 Task: Create Workspace E-commerce Workspace description Manage content marketing and distribution efforts. Workspace type Operations
Action: Mouse moved to (367, 77)
Screenshot: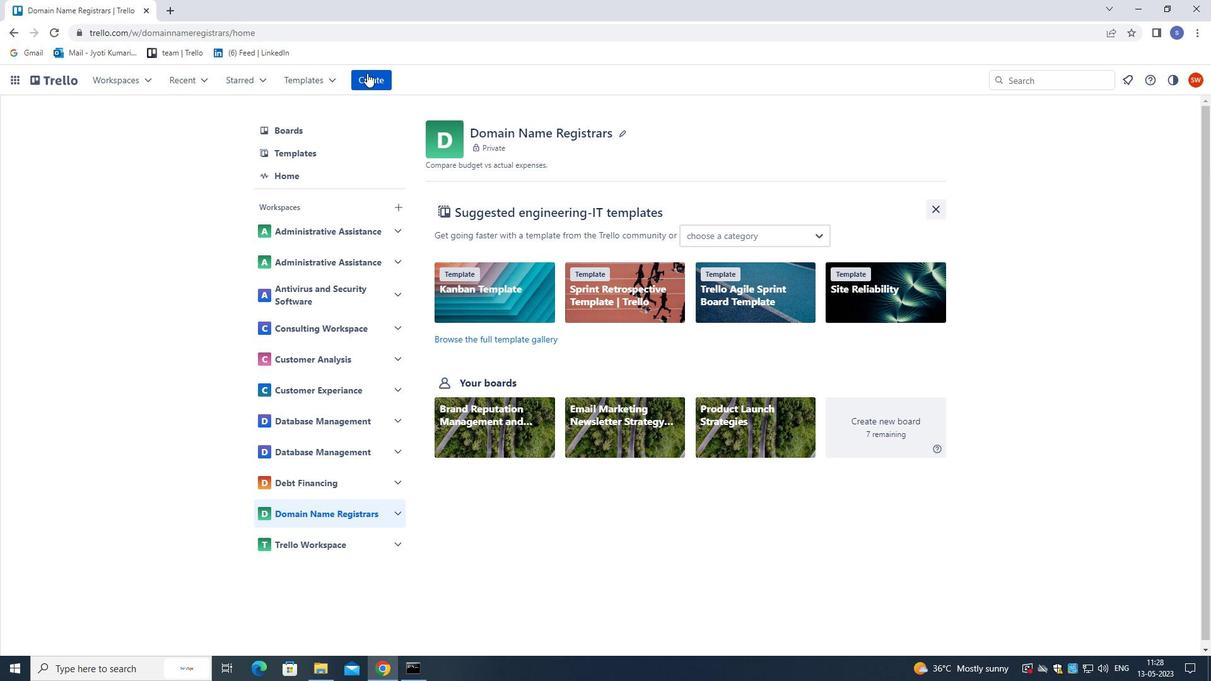 
Action: Mouse pressed left at (367, 77)
Screenshot: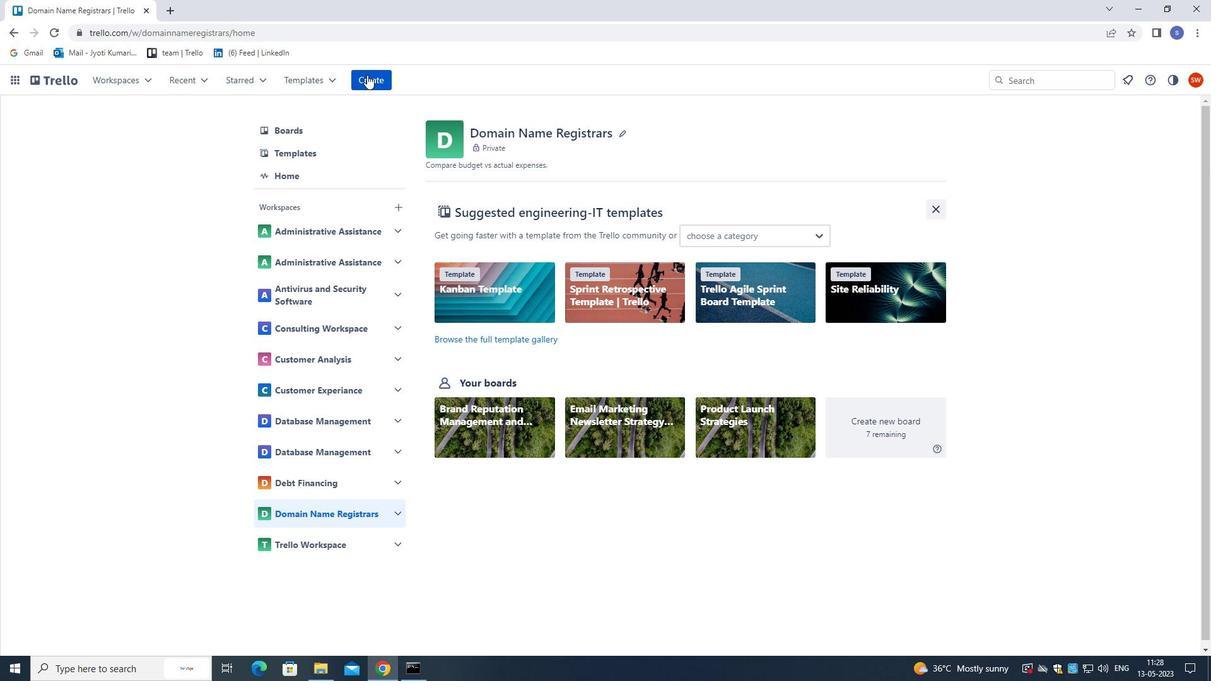 
Action: Mouse moved to (449, 206)
Screenshot: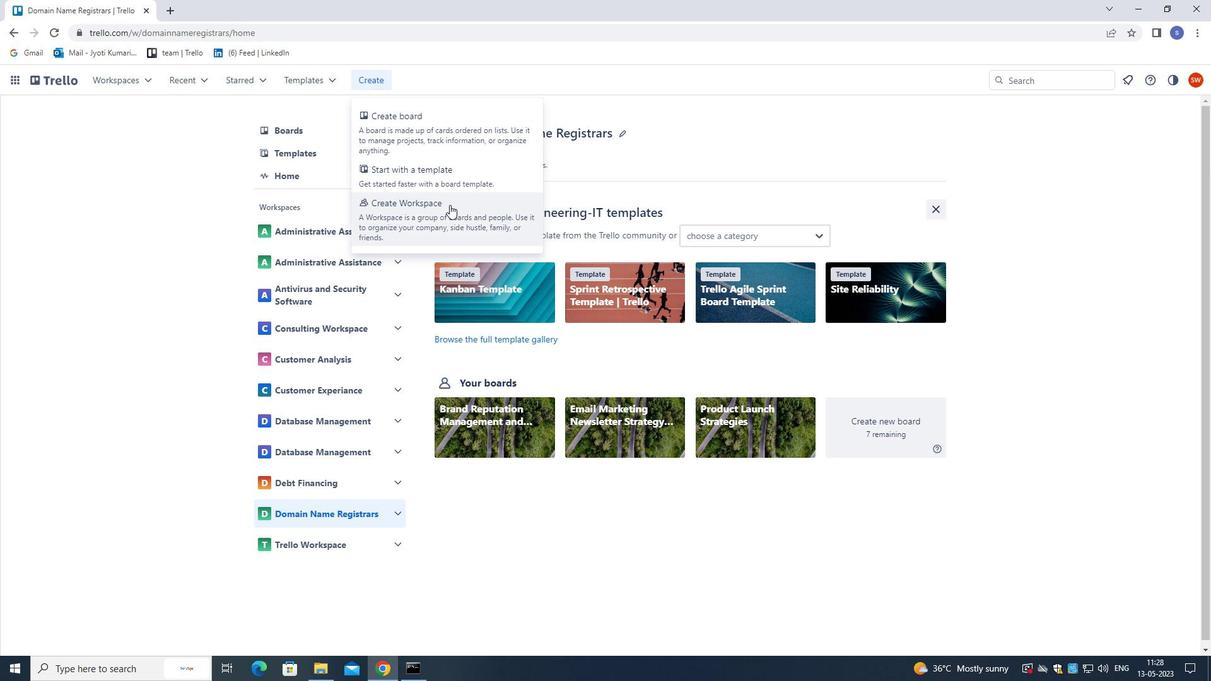 
Action: Mouse pressed left at (449, 206)
Screenshot: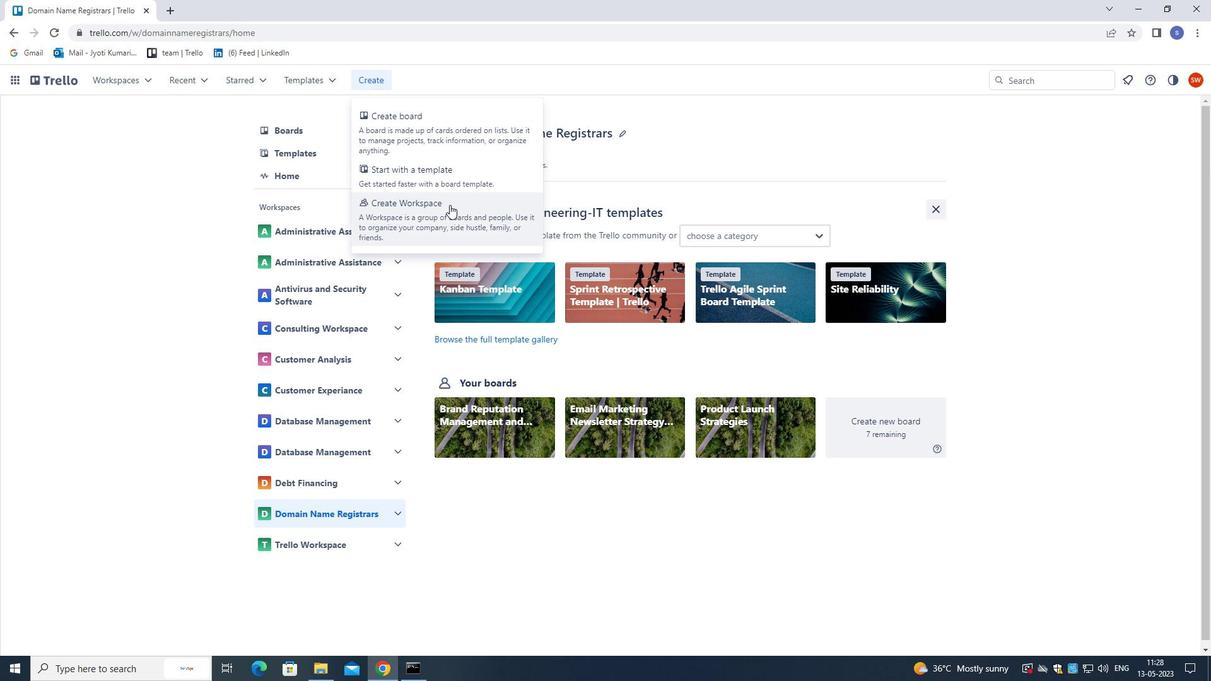 
Action: Mouse moved to (641, 397)
Screenshot: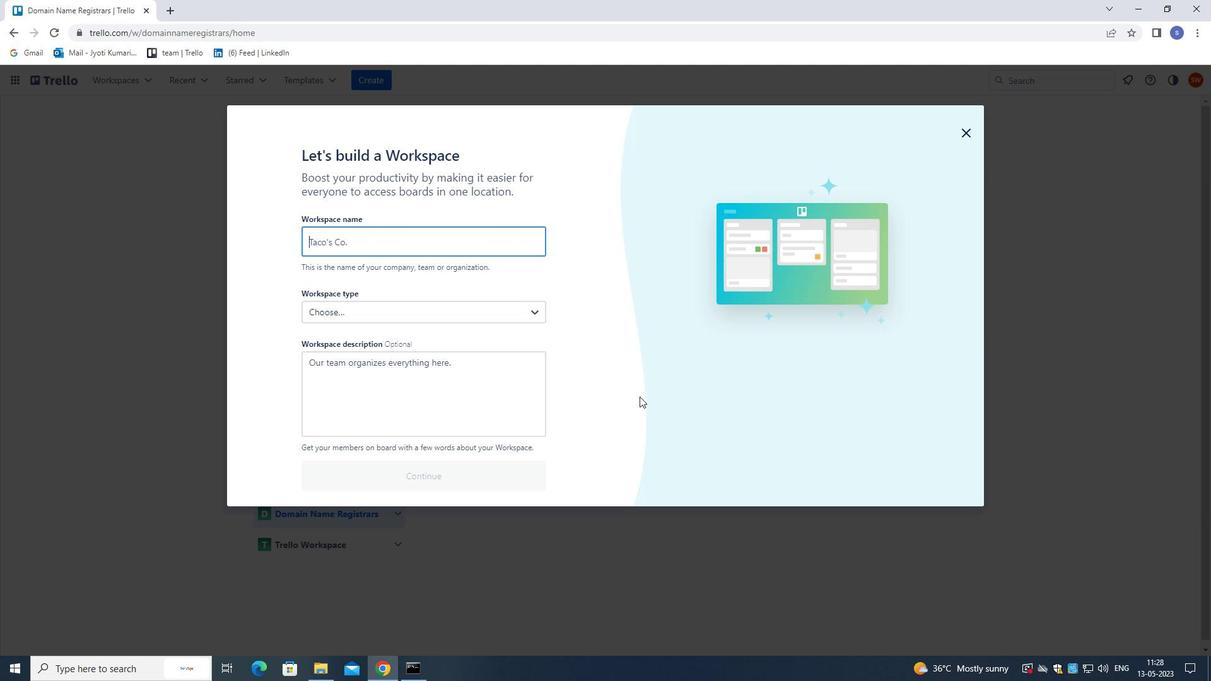 
Action: Key pressed <Key.shift>E-COO<Key.backspace>MMERCE<Key.space><Key.shift>
Screenshot: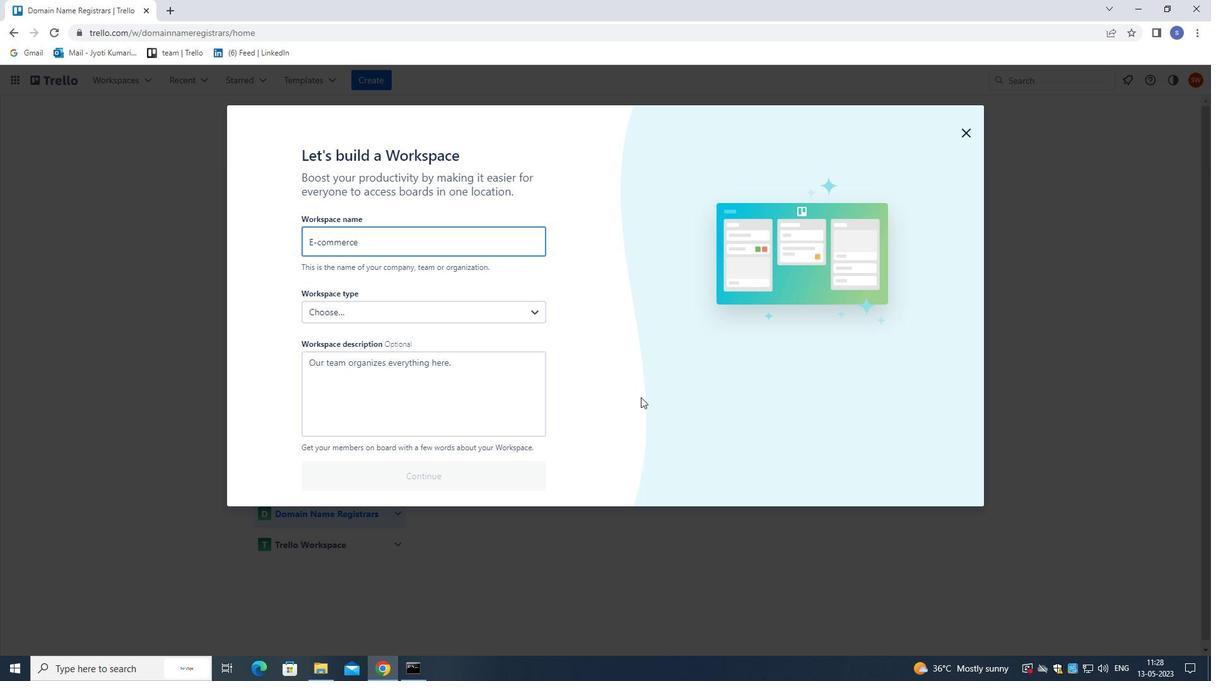 
Action: Mouse moved to (483, 376)
Screenshot: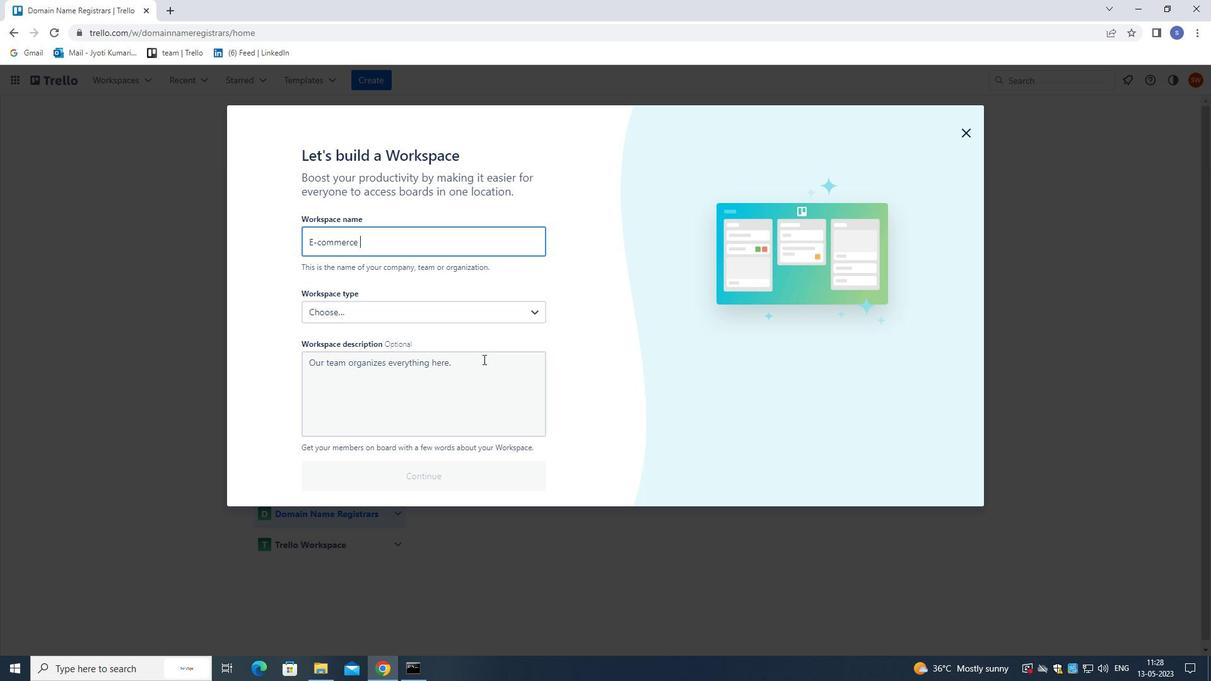 
Action: Mouse pressed left at (483, 376)
Screenshot: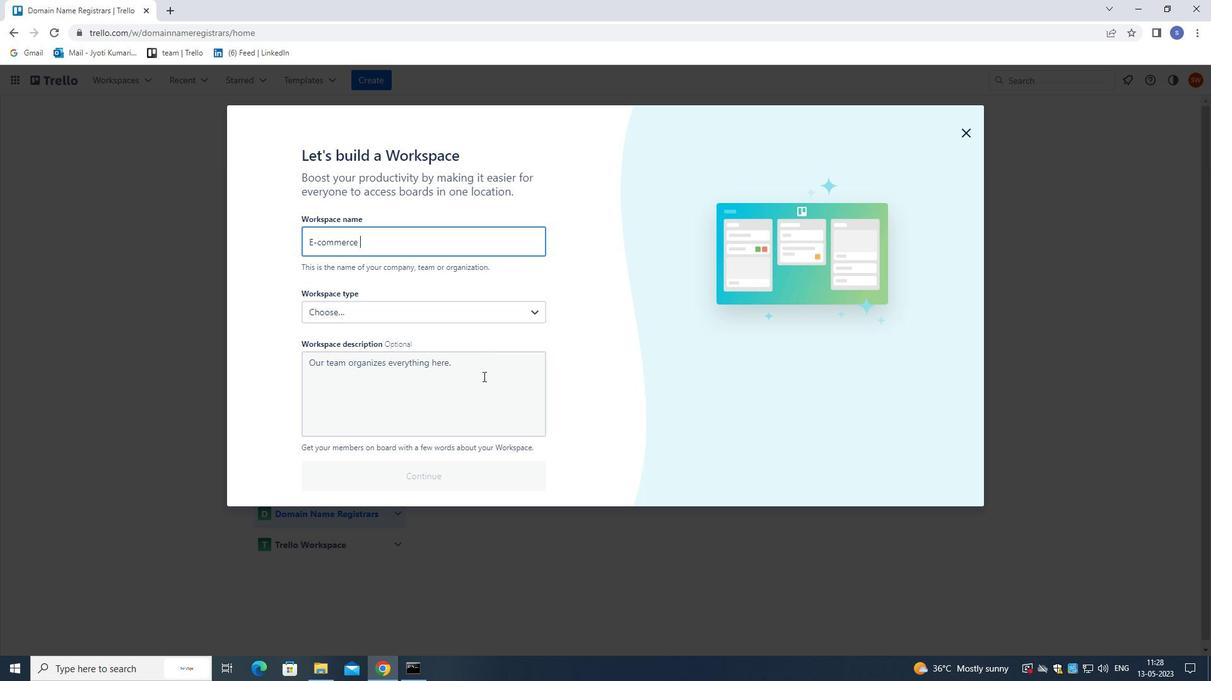 
Action: Mouse moved to (490, 381)
Screenshot: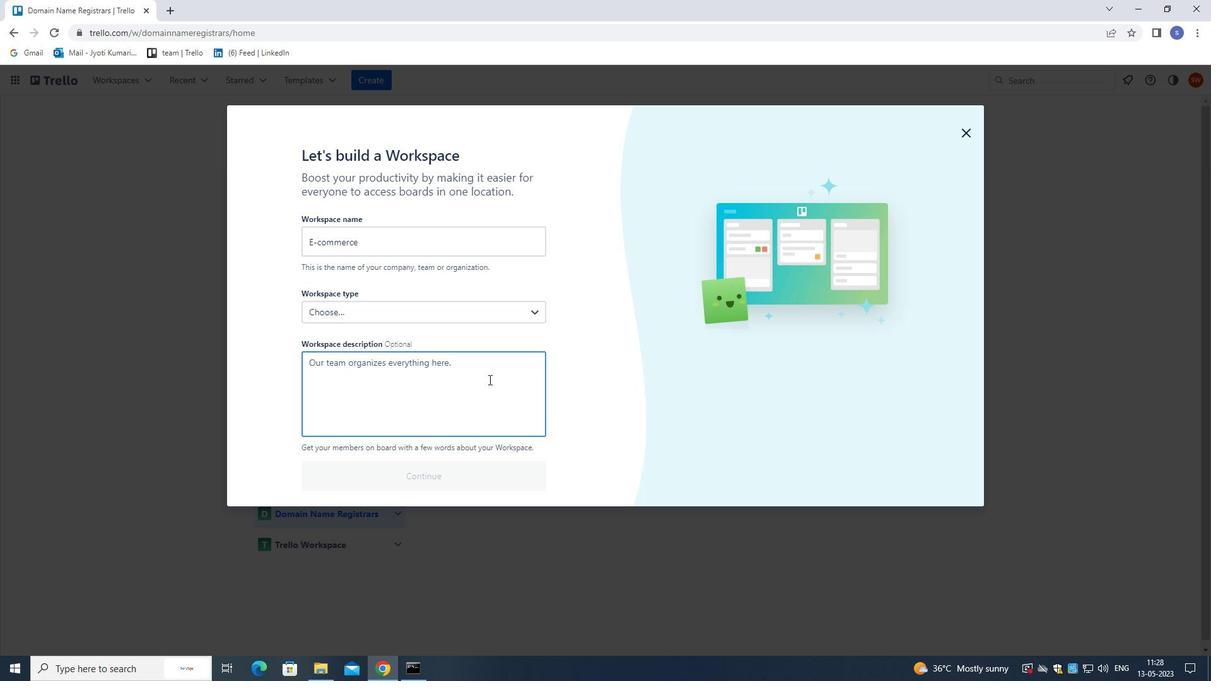 
Action: Key pressed <Key.shift>MANAGE<Key.space>CON
Screenshot: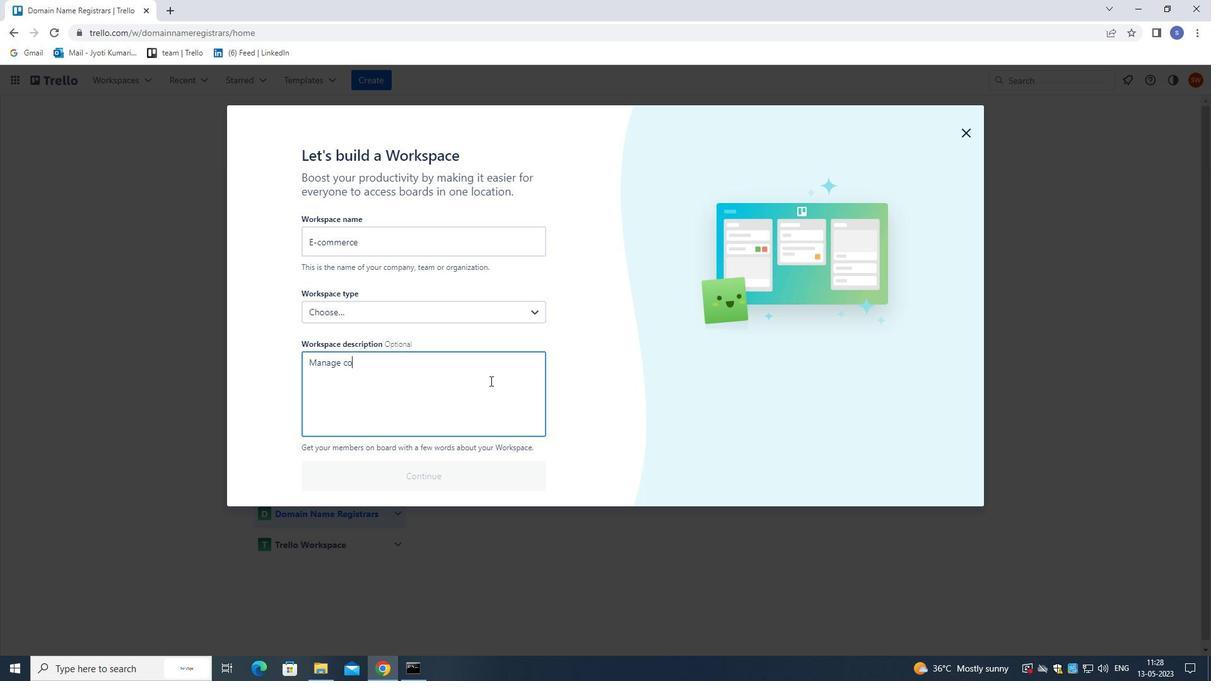 
Action: Mouse moved to (490, 381)
Screenshot: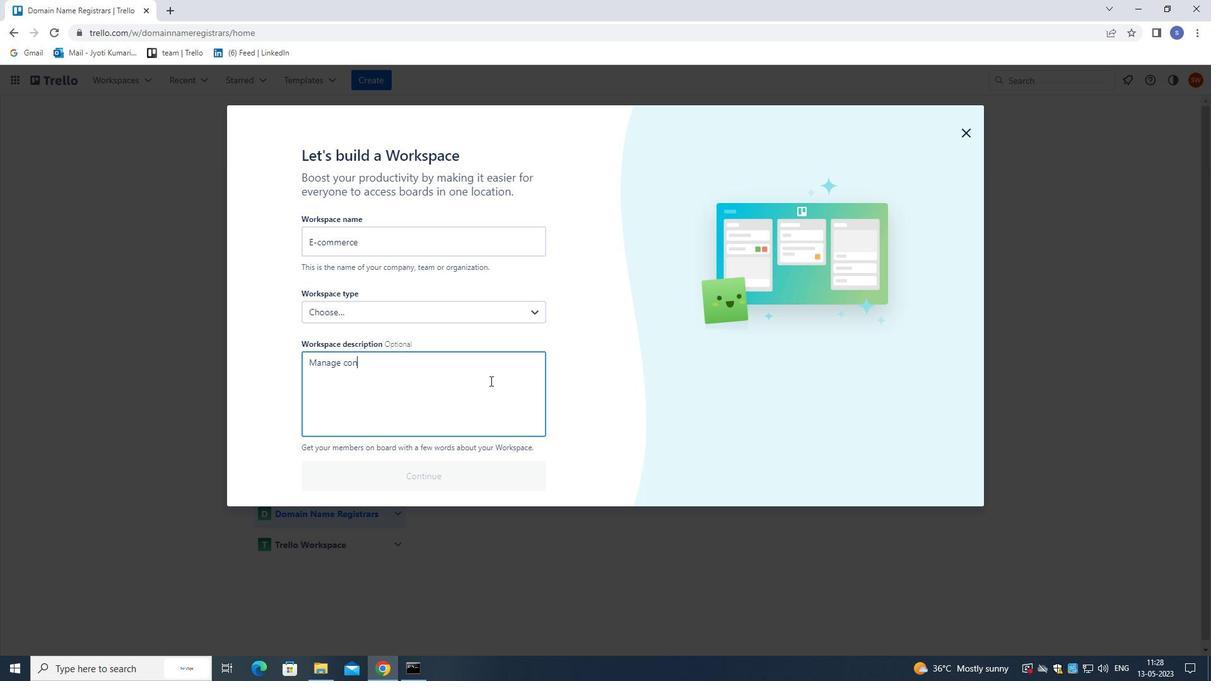 
Action: Key pressed TENT<Key.space>MARKETING<Key.space>SN<Key.backspace><Key.backspace>AND<Key.space>DISTRIVUTION<Key.space><Key.backspace><Key.backspace><Key.backspace><Key.backspace><Key.backspace><Key.backspace><Key.backspace><Key.backspace>IBUTION<Key.space>EFFORTS.
Screenshot: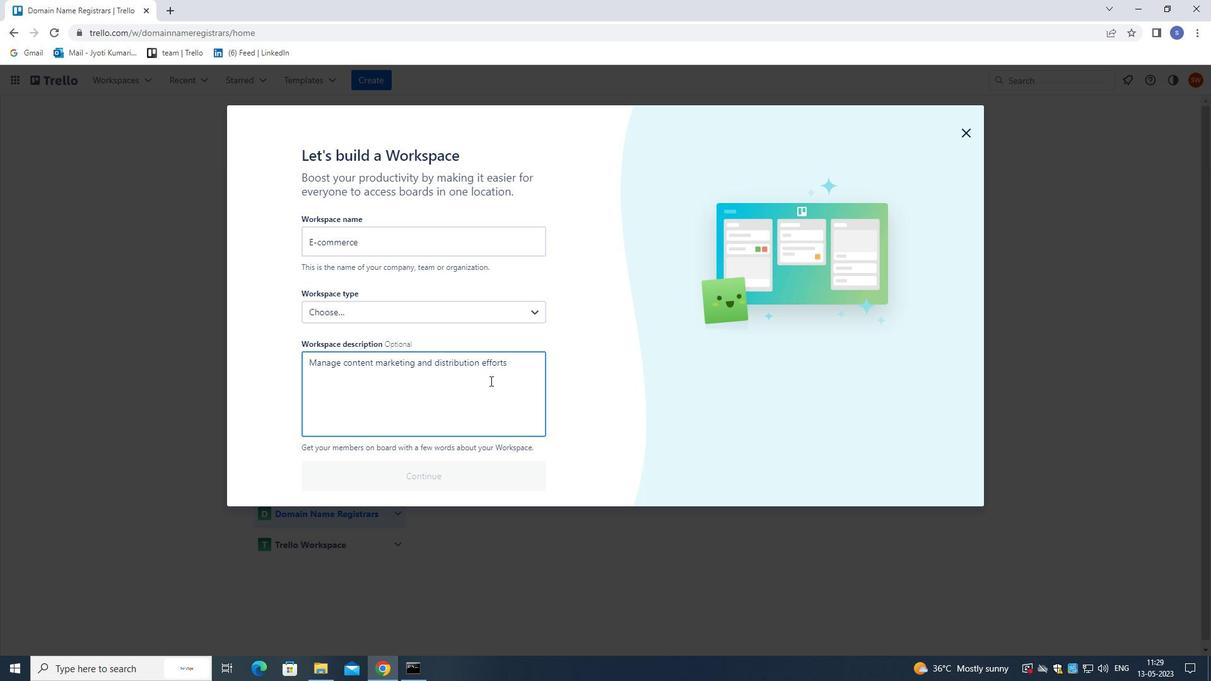 
Action: Mouse moved to (458, 314)
Screenshot: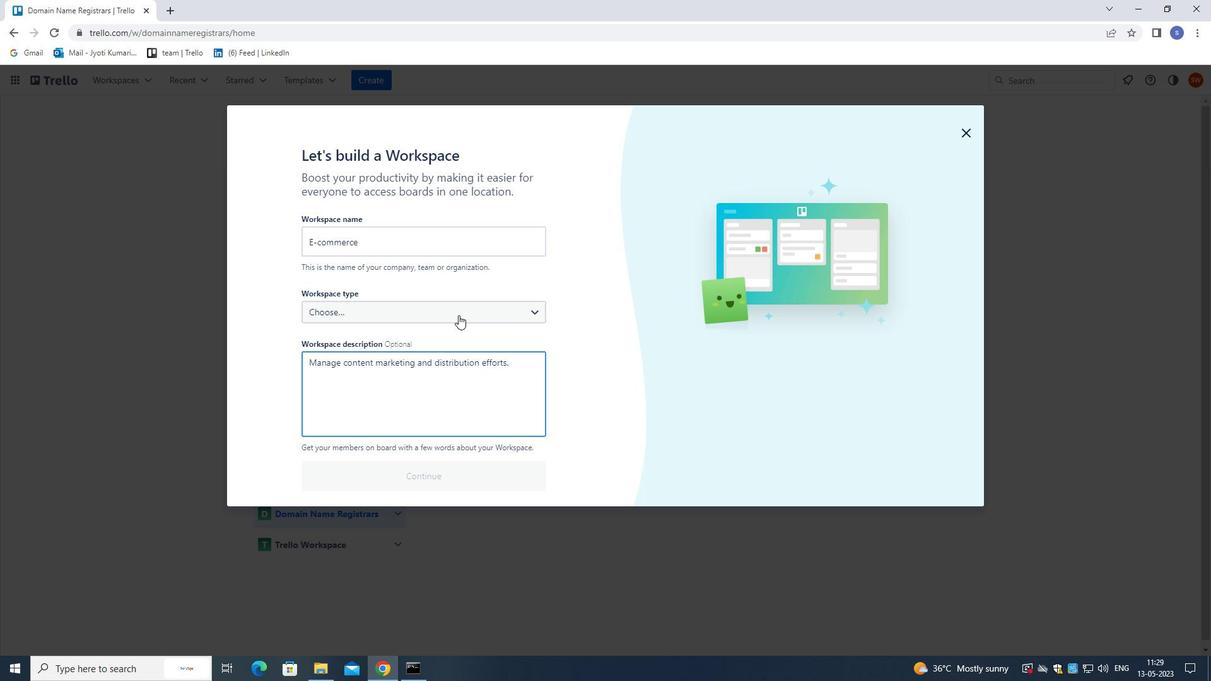 
Action: Mouse pressed left at (458, 314)
Screenshot: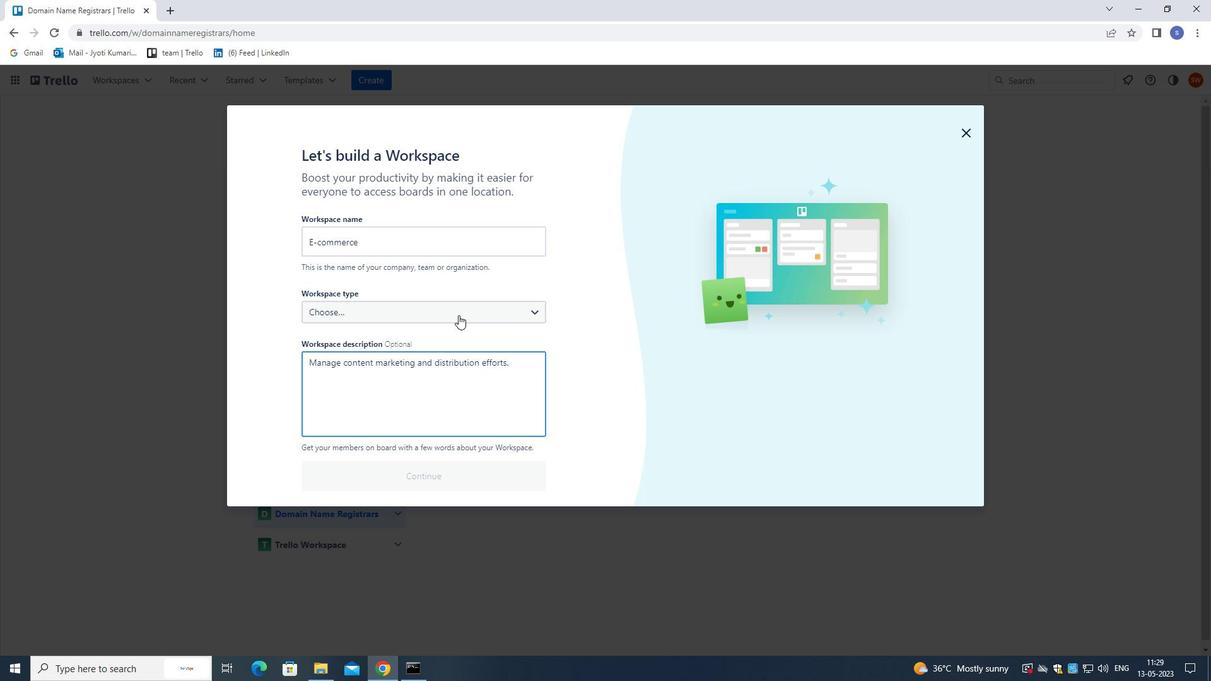 
Action: Mouse moved to (424, 364)
Screenshot: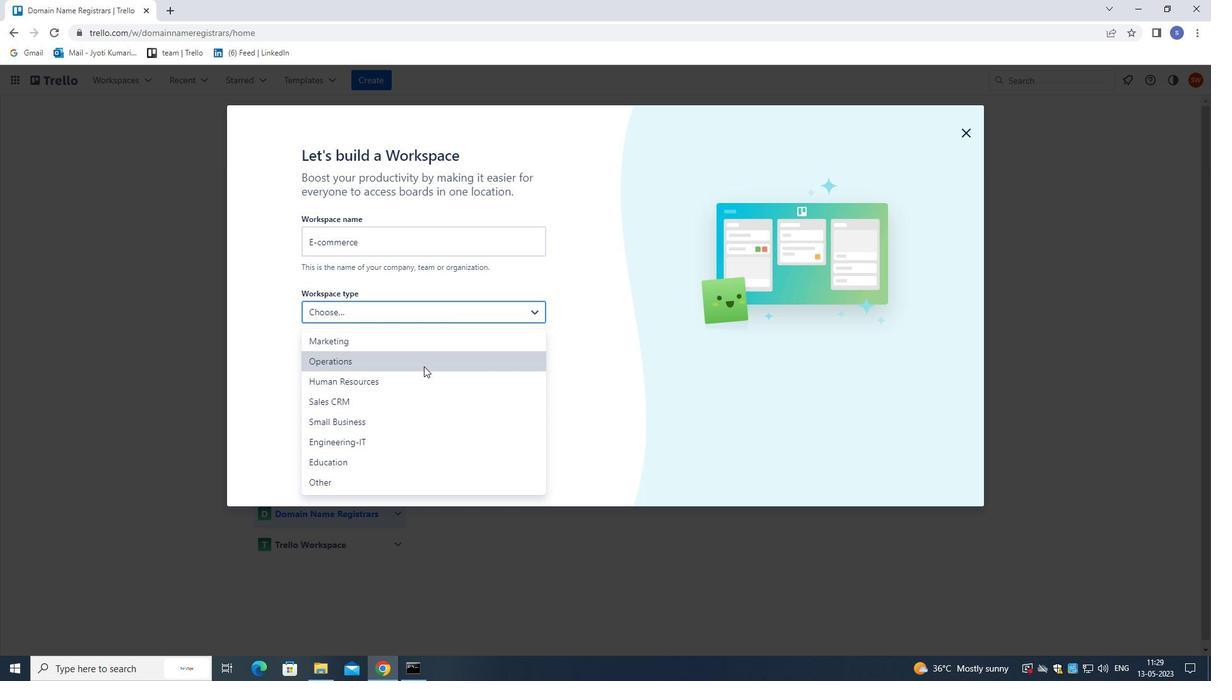 
Action: Mouse pressed left at (424, 364)
Screenshot: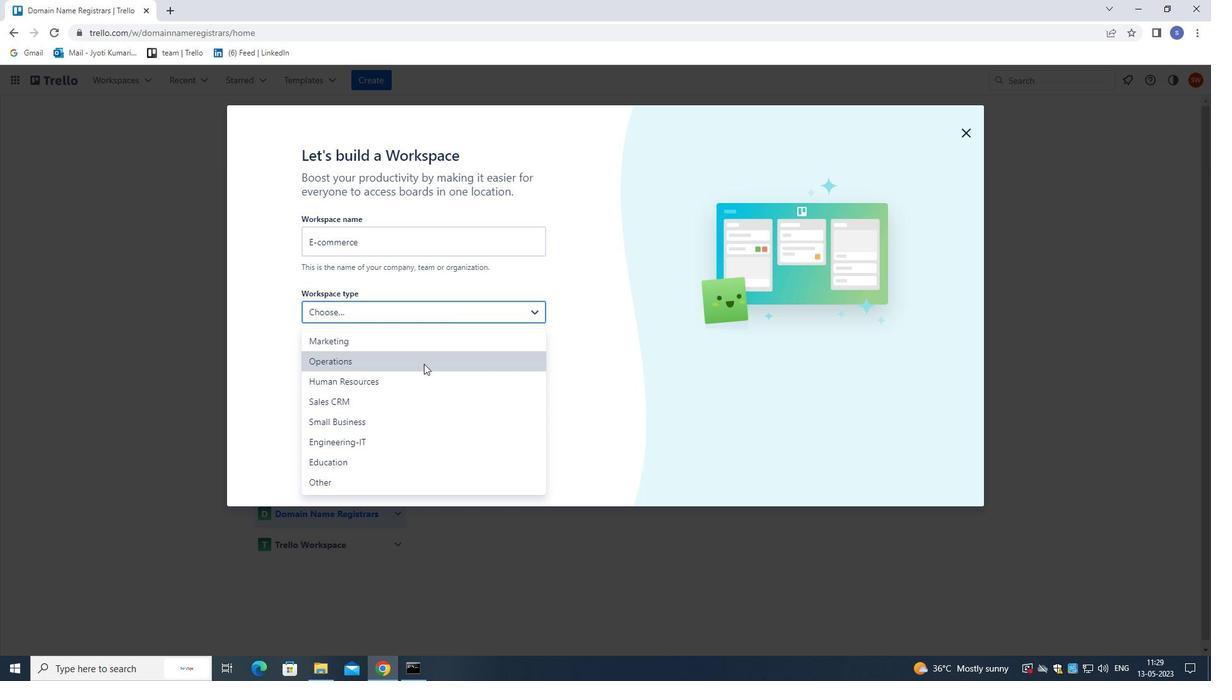 
Action: Mouse moved to (413, 476)
Screenshot: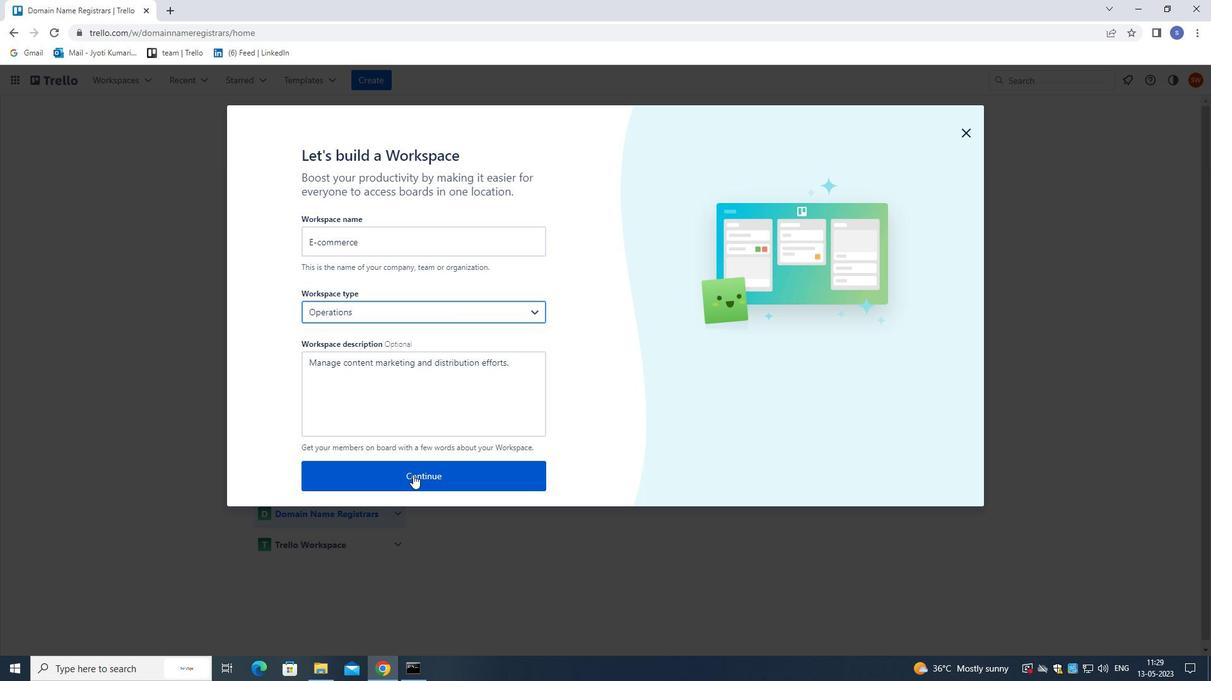 
Action: Mouse pressed left at (413, 476)
Screenshot: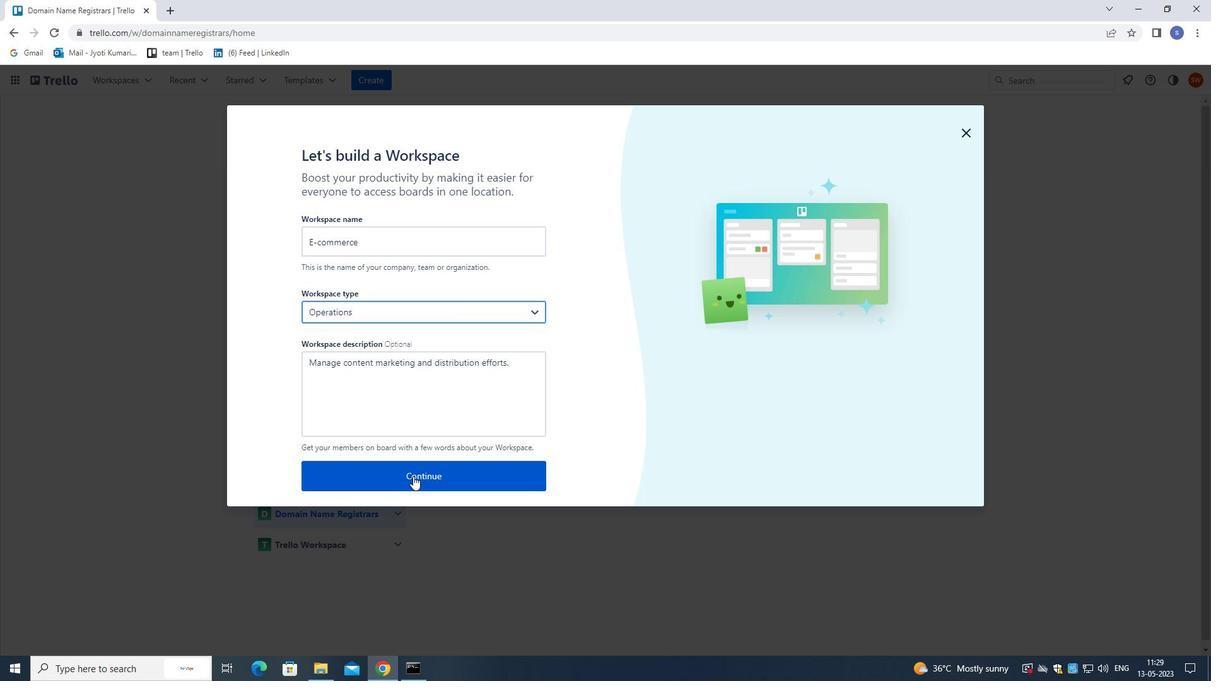 
Action: Mouse moved to (968, 130)
Screenshot: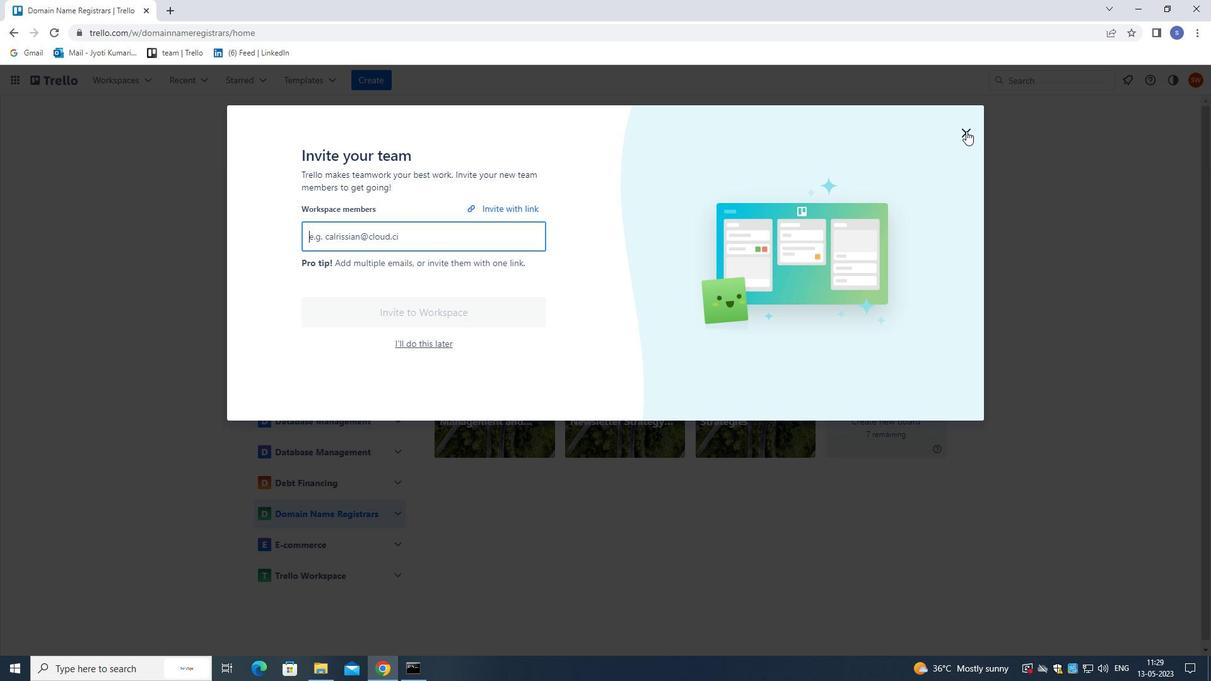 
Action: Mouse pressed left at (968, 130)
Screenshot: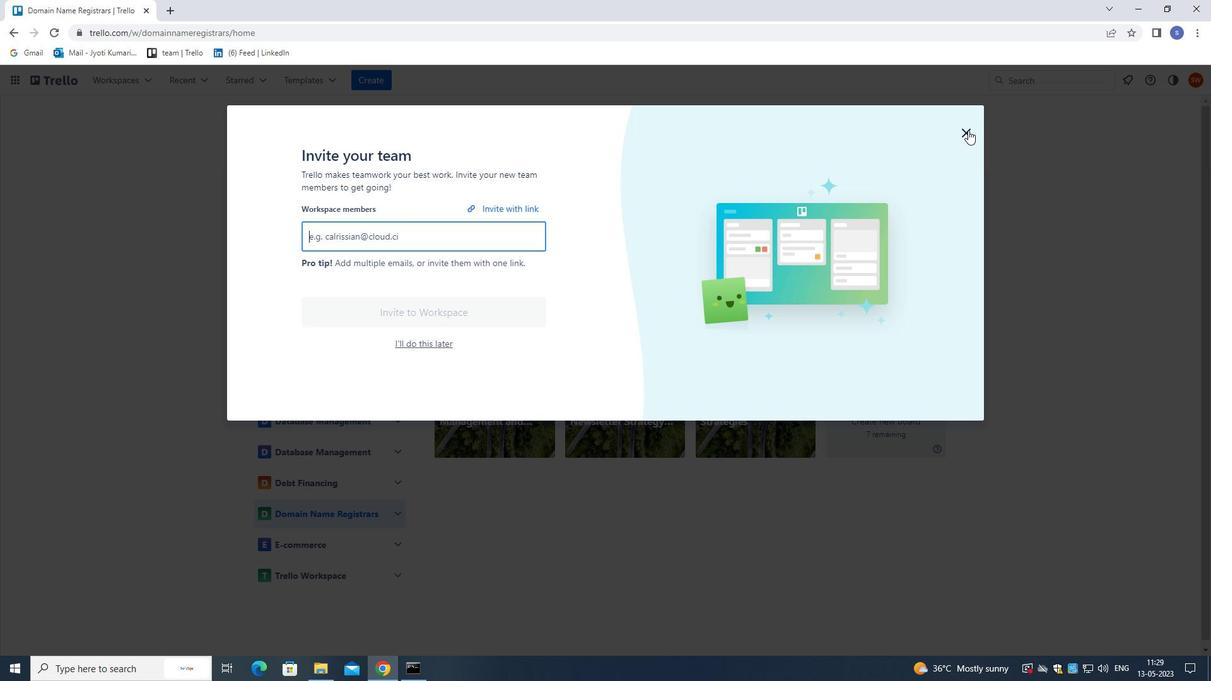 
